 Task: Create a task  Develop a new online tool for online surveys and polls , assign it to team member softage.1@softage.net in the project ArchTech and update the status of the task to  On Track  , set the priority of the task to Low
Action: Mouse moved to (66, 47)
Screenshot: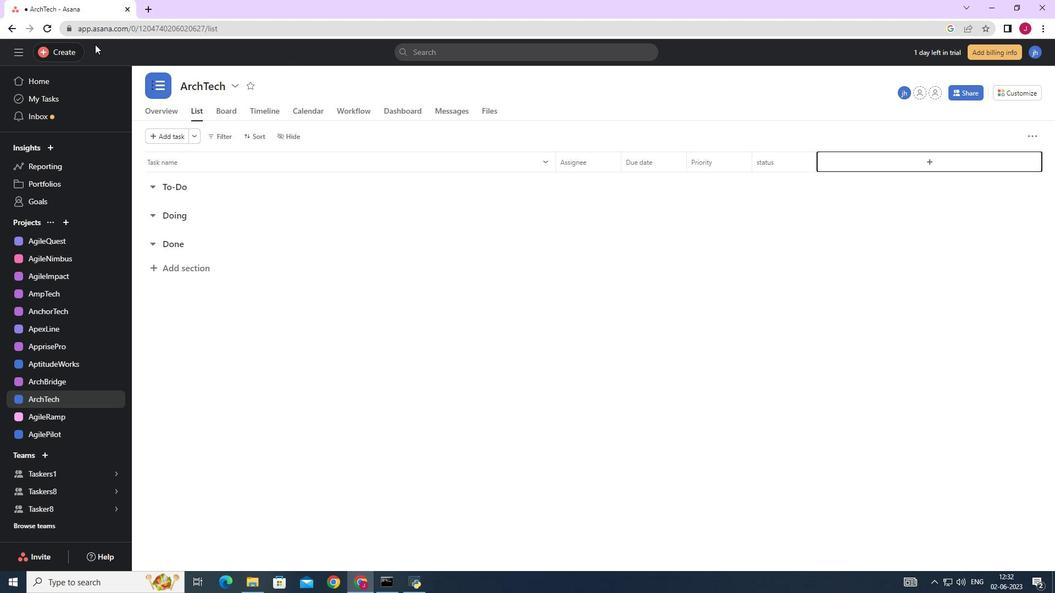 
Action: Mouse pressed left at (66, 47)
Screenshot: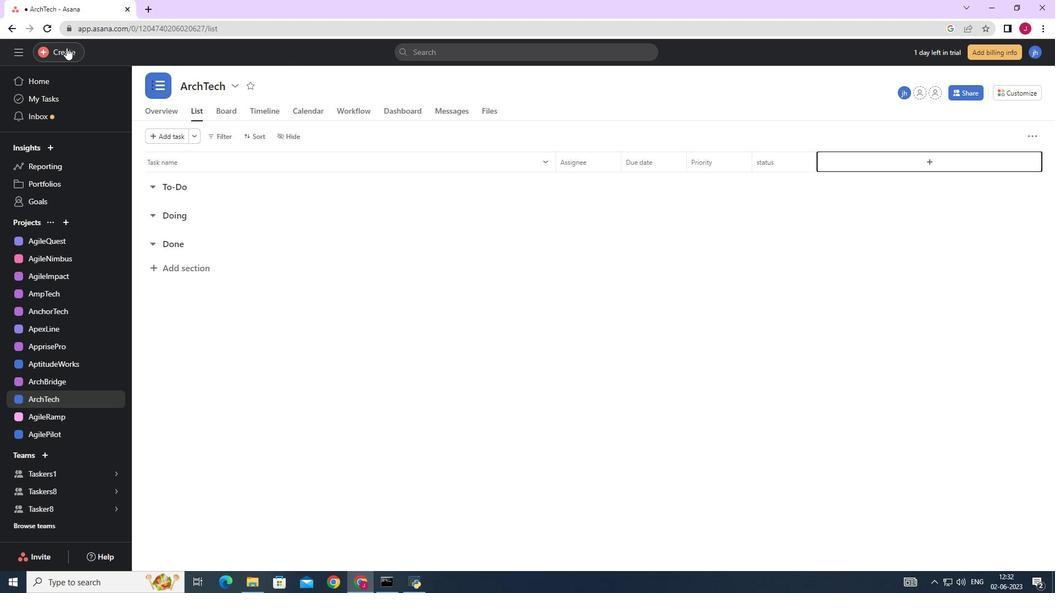 
Action: Mouse moved to (152, 54)
Screenshot: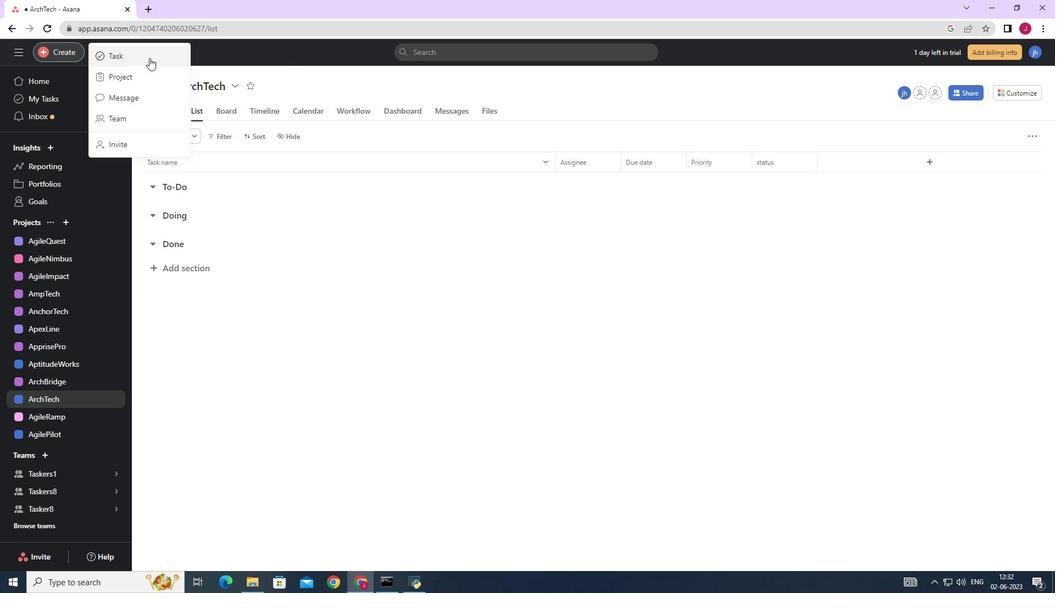
Action: Mouse pressed left at (152, 54)
Screenshot: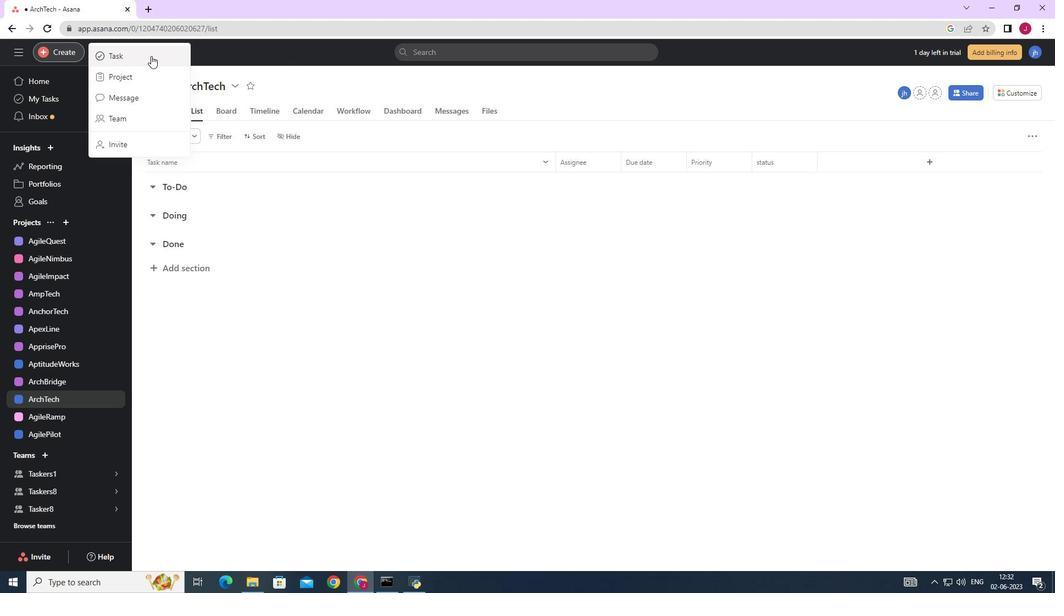 
Action: Mouse moved to (862, 364)
Screenshot: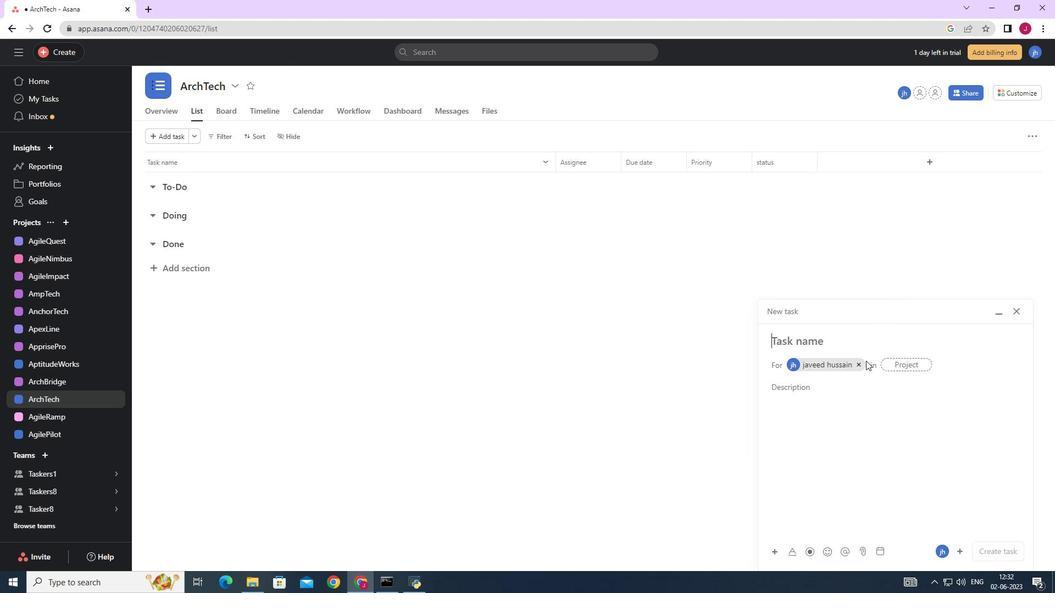 
Action: Mouse pressed left at (862, 364)
Screenshot: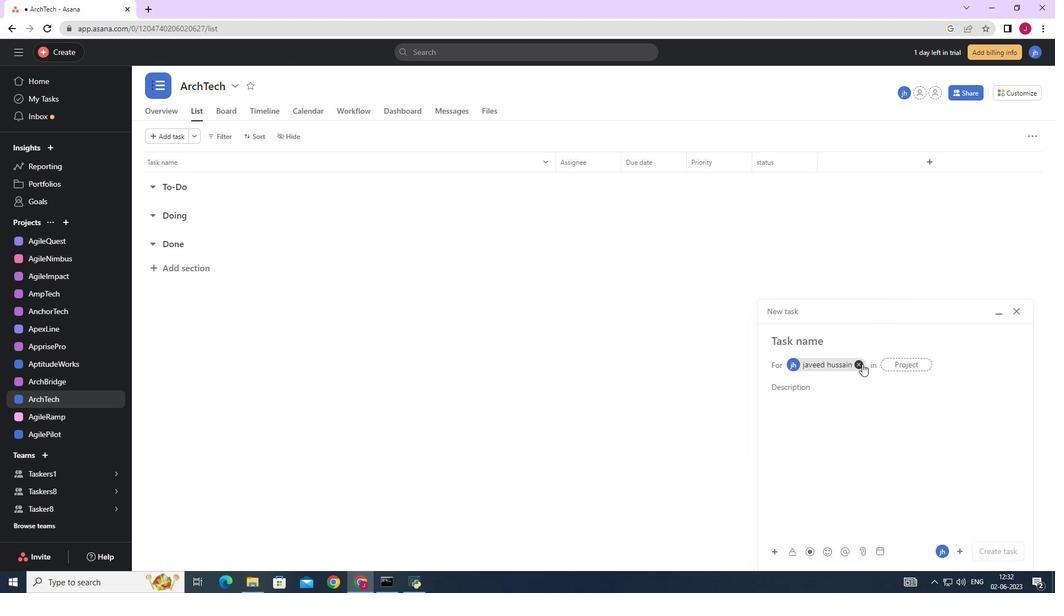 
Action: Mouse moved to (805, 342)
Screenshot: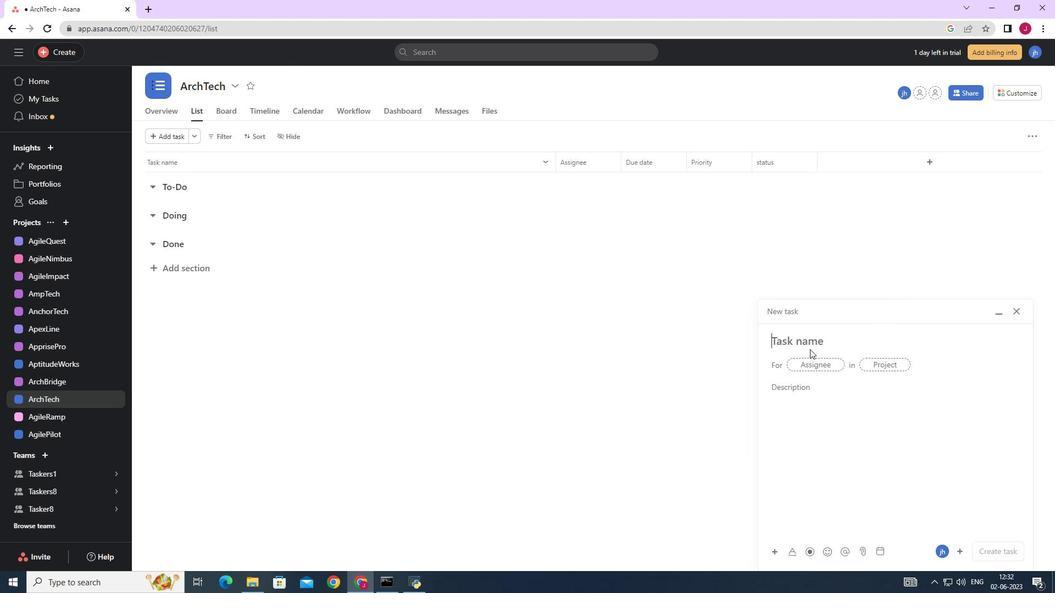 
Action: Mouse pressed left at (805, 342)
Screenshot: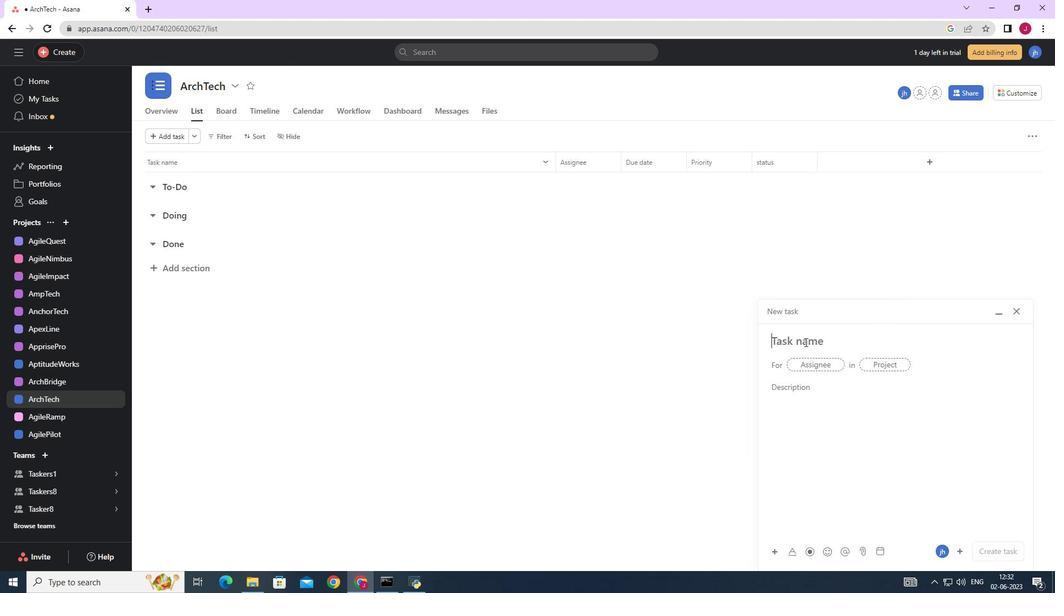 
Action: Key pressed <Key.caps_lock>D<Key.caps_lock>evelop<Key.space>a<Key.space>new<Key.space>on;ine<Key.space><Key.backspace><Key.backspace><Key.backspace><Key.backspace><Key.backspace>line<Key.space>tool<Key.space>for<Key.space>online<Key.space>surveys<Key.space>and<Key.space>pos<Key.backspace>lls
Screenshot: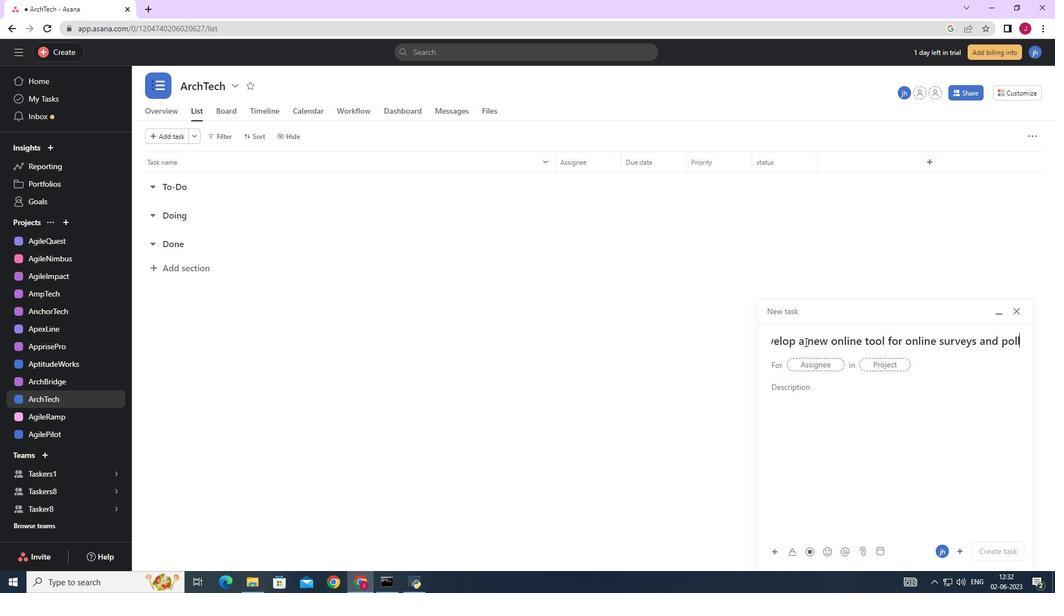 
Action: Mouse moved to (811, 359)
Screenshot: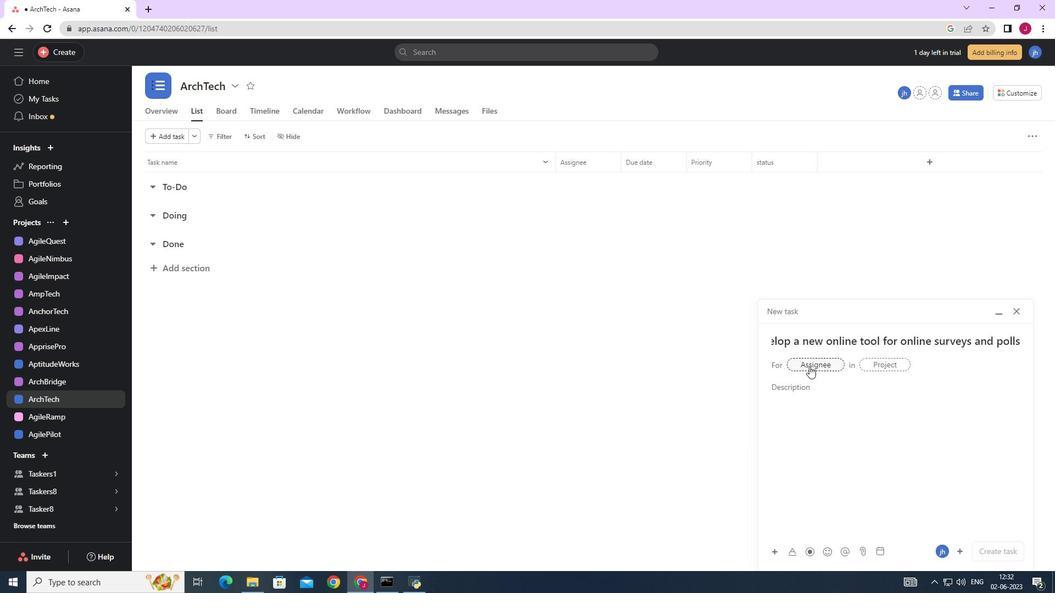 
Action: Mouse pressed left at (811, 359)
Screenshot: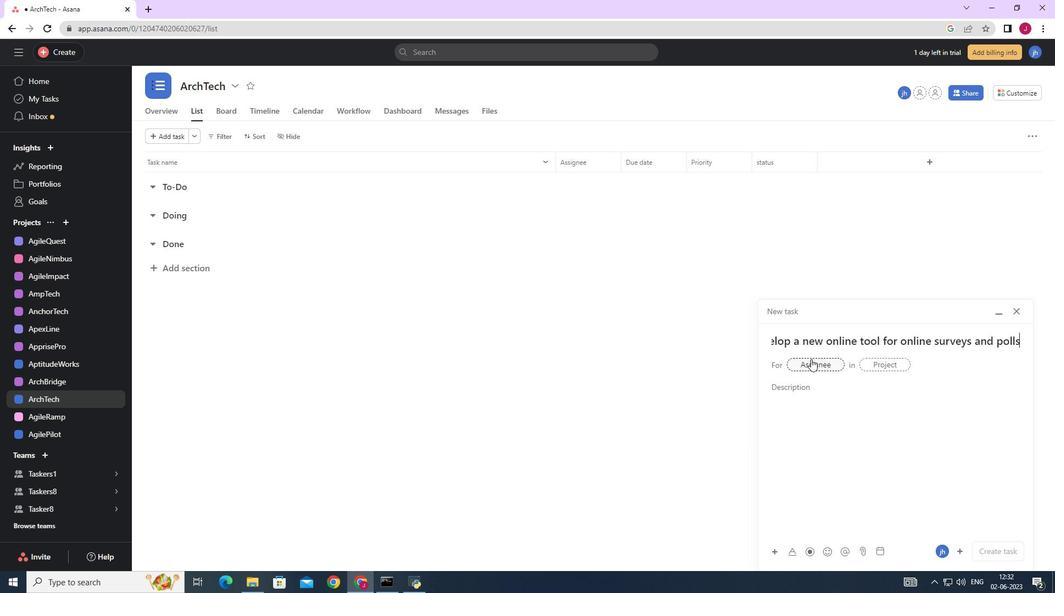 
Action: Key pressed softage.1
Screenshot: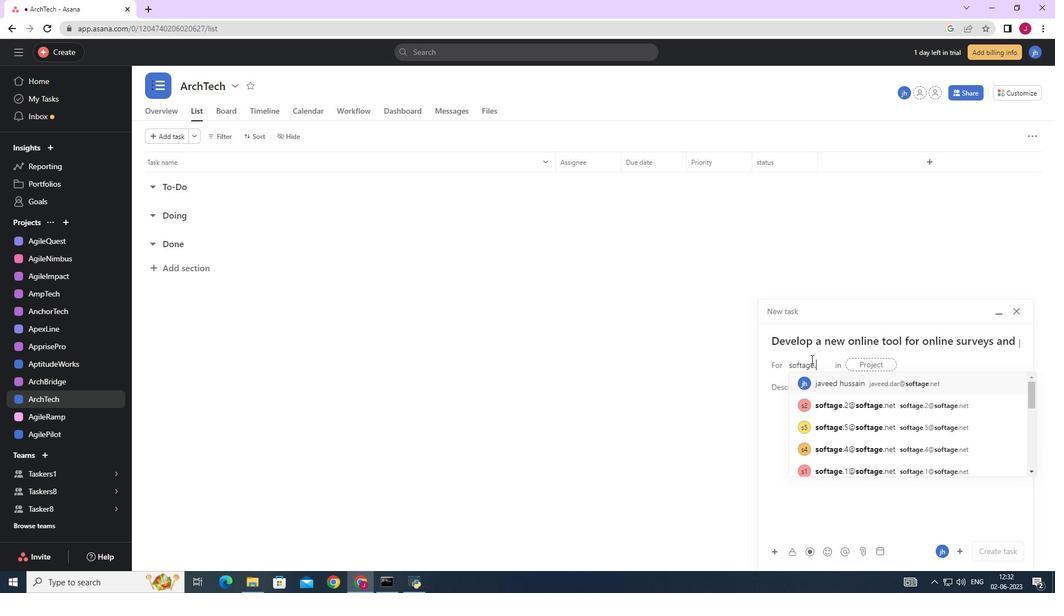 
Action: Mouse moved to (836, 383)
Screenshot: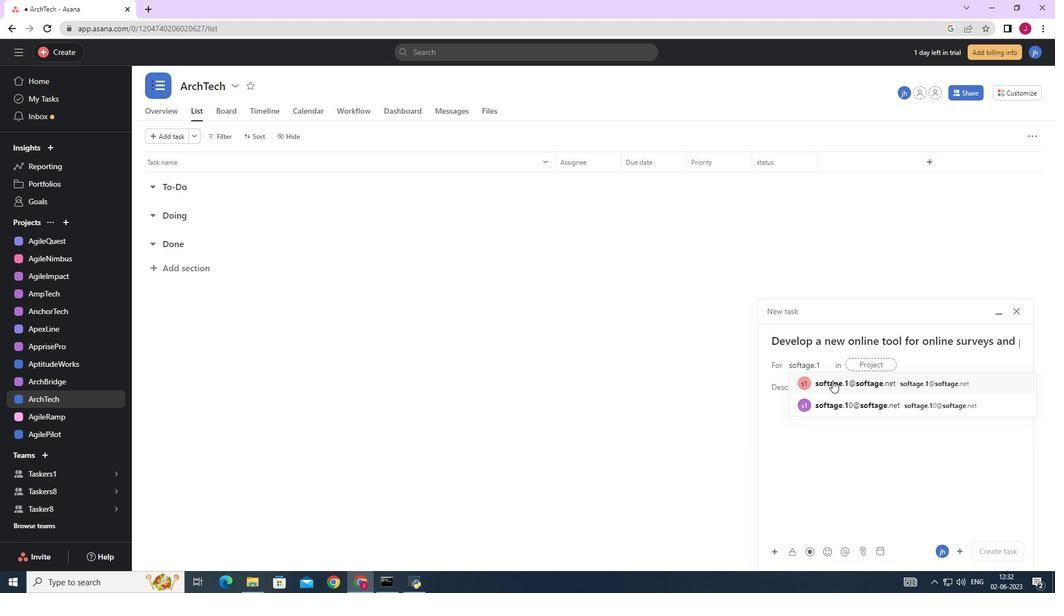 
Action: Mouse pressed left at (836, 383)
Screenshot: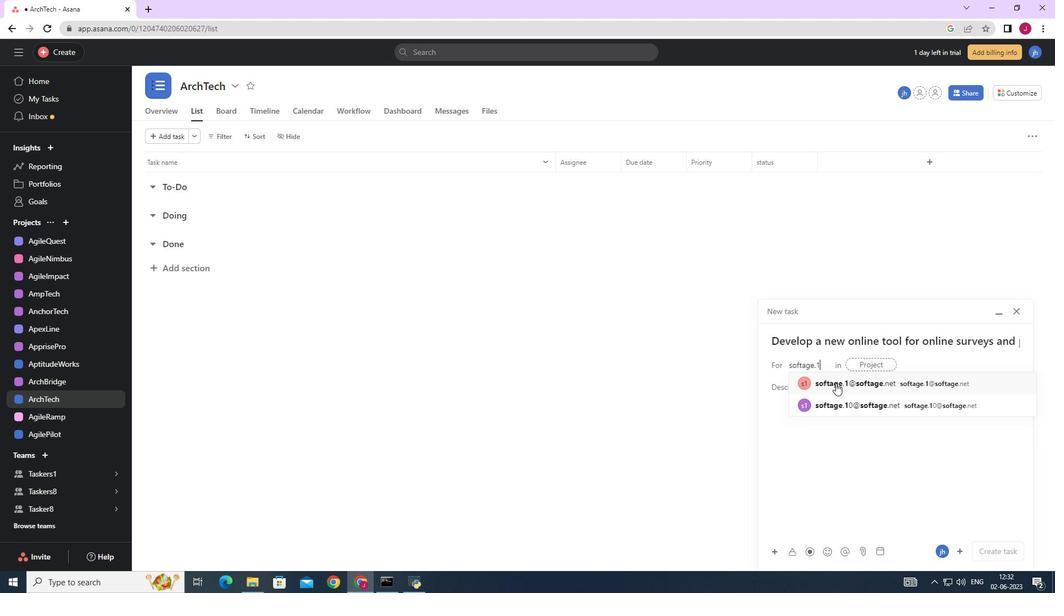 
Action: Mouse moved to (911, 364)
Screenshot: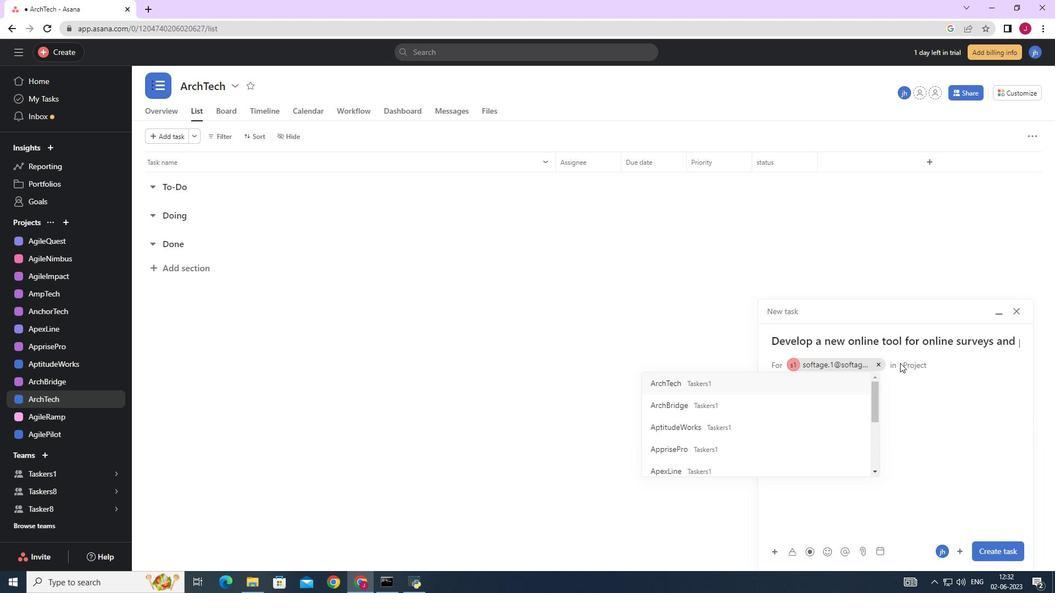 
Action: Mouse pressed left at (911, 364)
Screenshot: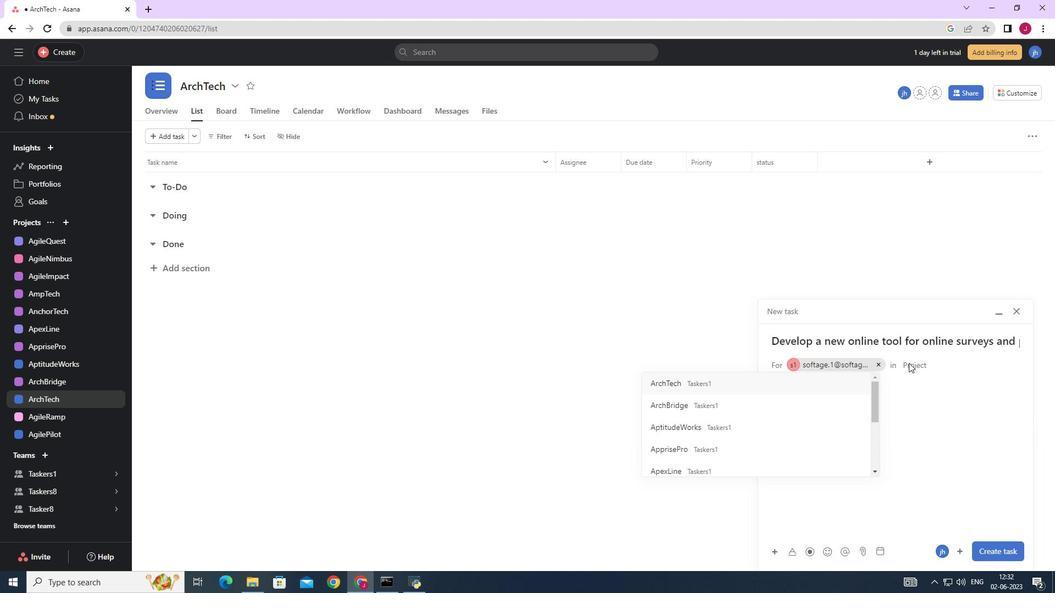 
Action: Mouse moved to (714, 381)
Screenshot: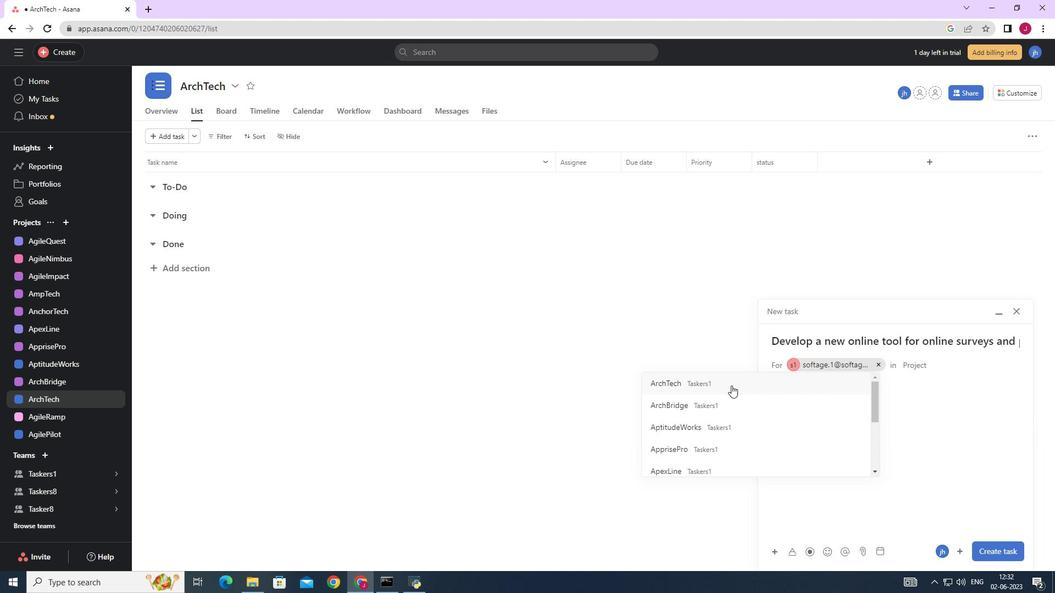 
Action: Mouse pressed left at (714, 381)
Screenshot: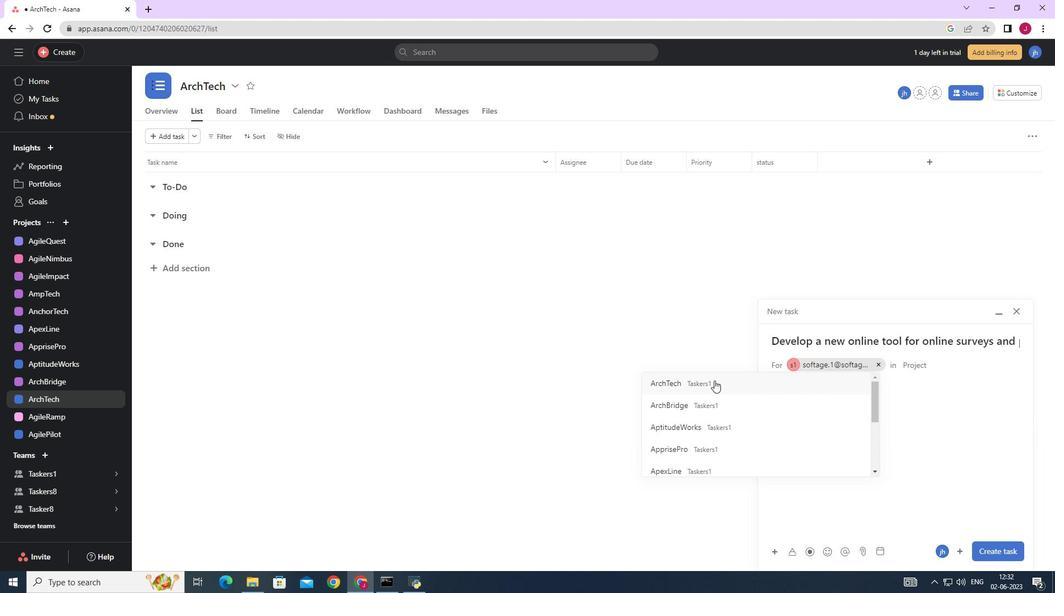 
Action: Mouse moved to (820, 393)
Screenshot: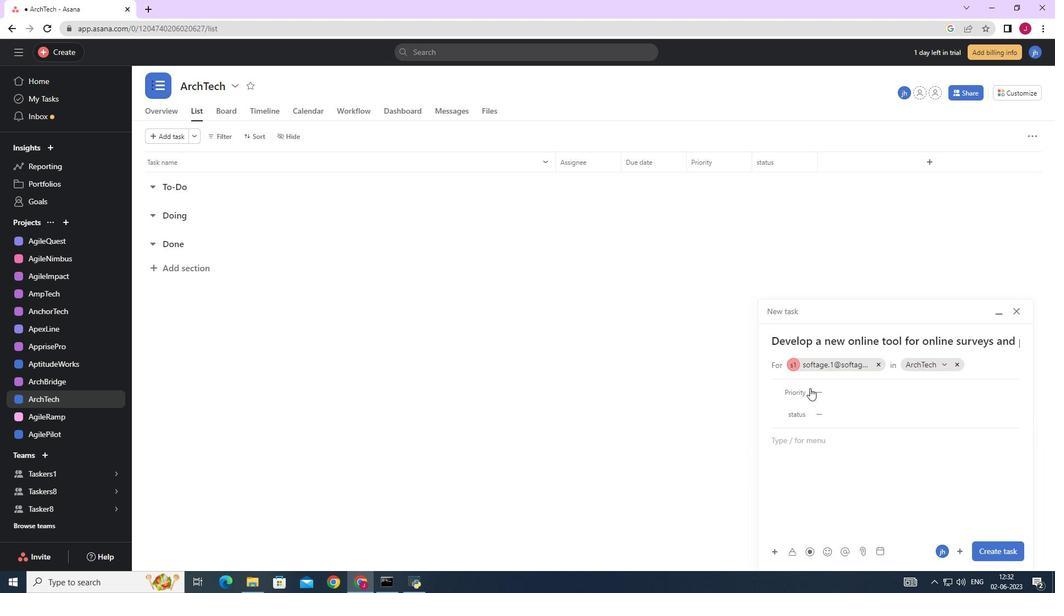 
Action: Mouse pressed left at (820, 393)
Screenshot: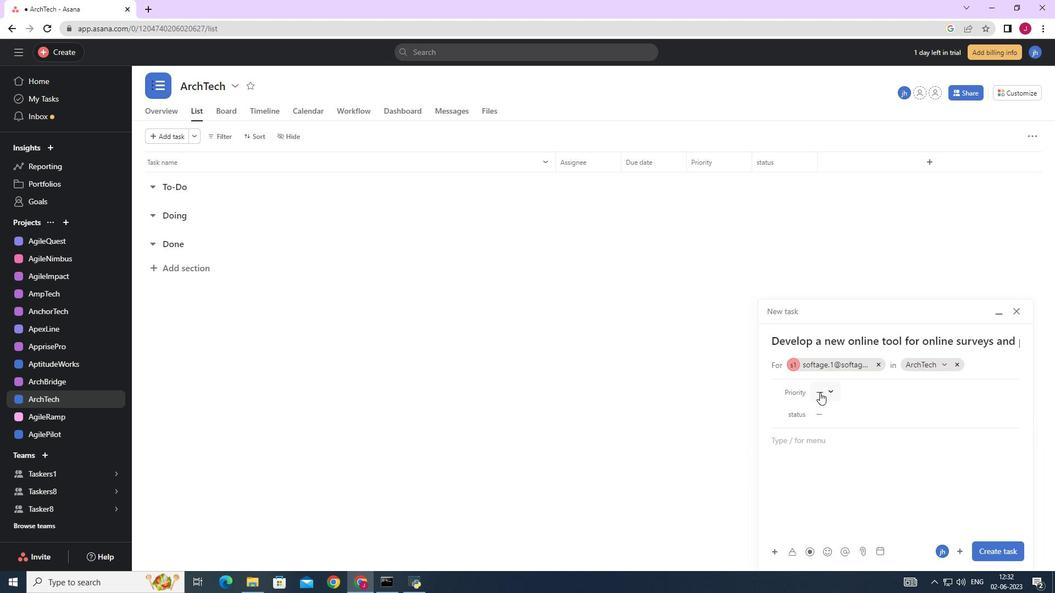
Action: Mouse moved to (840, 466)
Screenshot: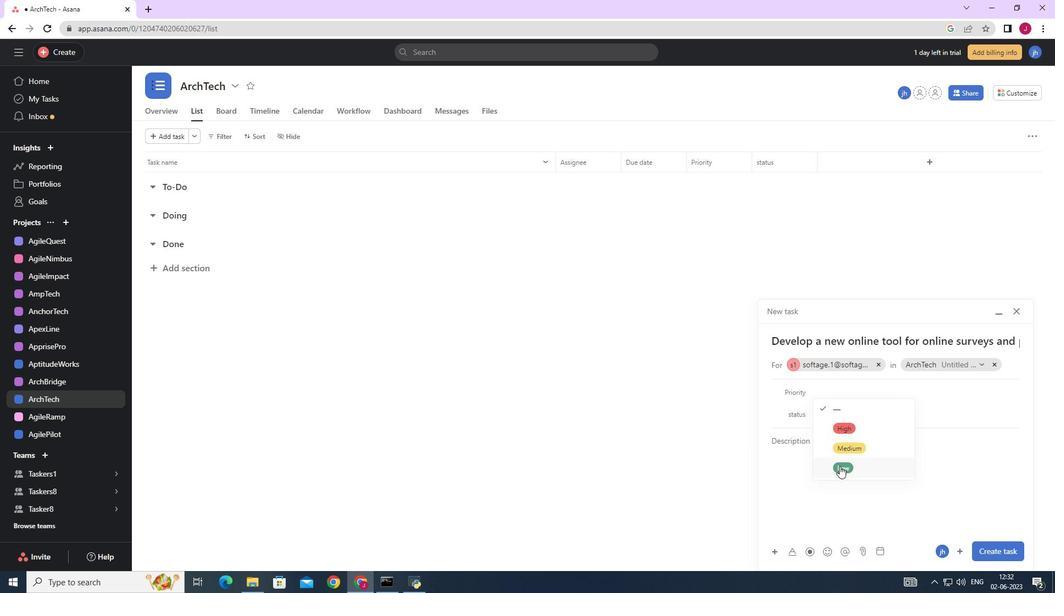
Action: Mouse pressed left at (840, 466)
Screenshot: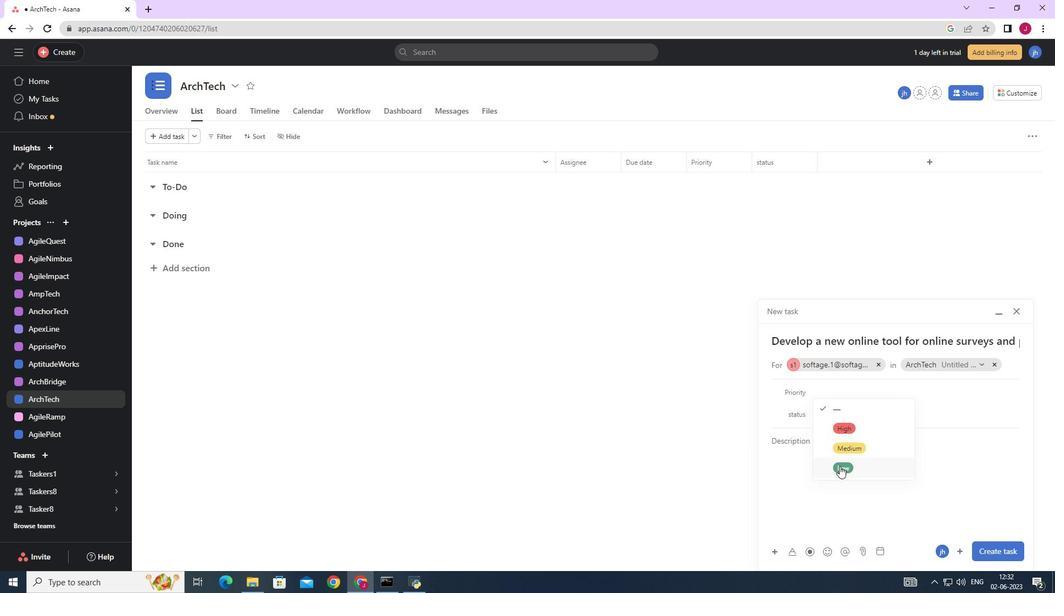 
Action: Mouse moved to (835, 414)
Screenshot: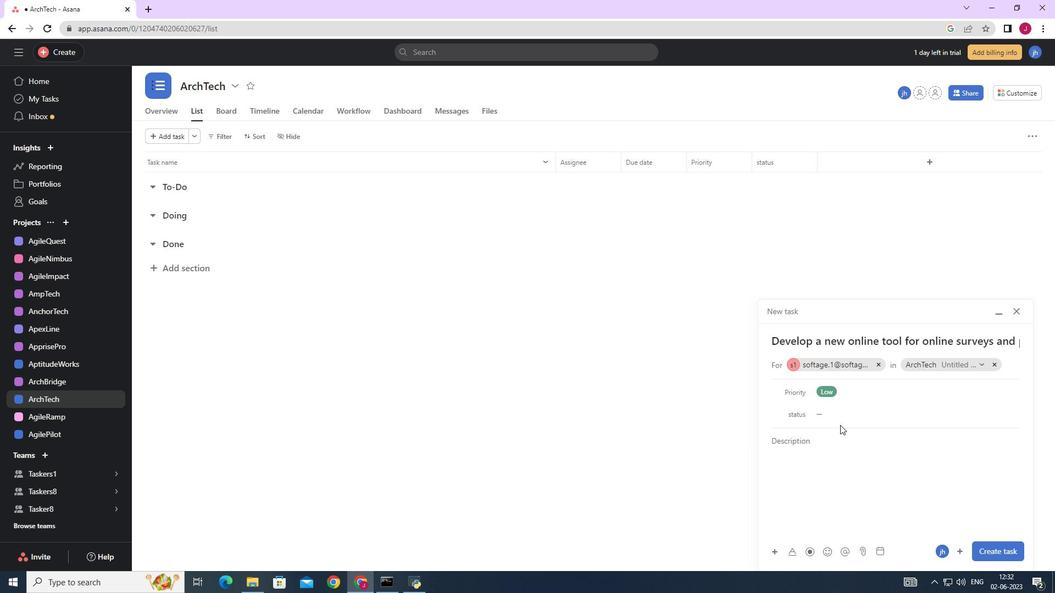 
Action: Mouse pressed left at (835, 414)
Screenshot: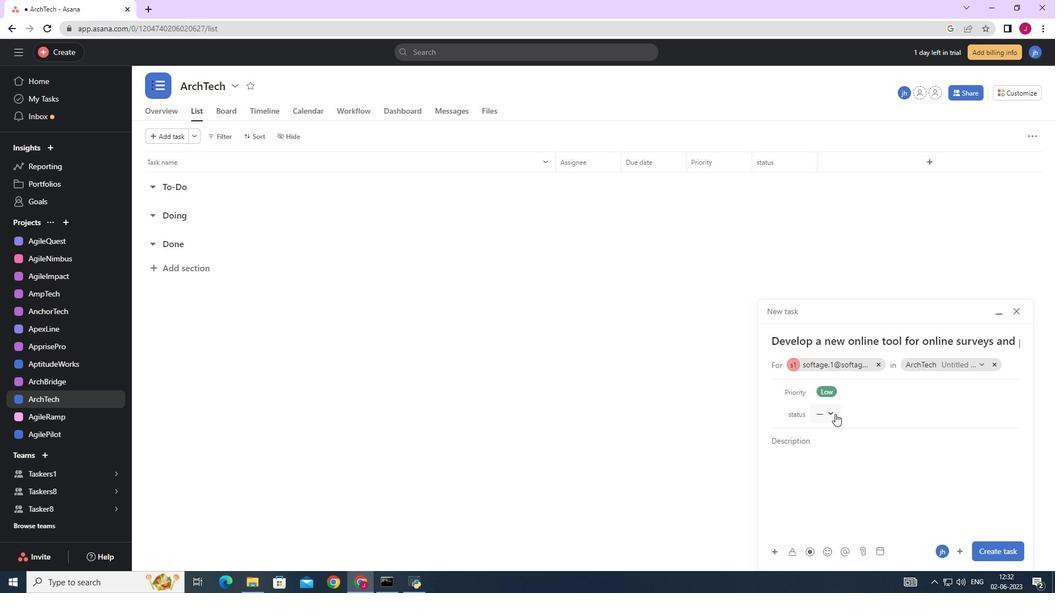 
Action: Mouse moved to (852, 441)
Screenshot: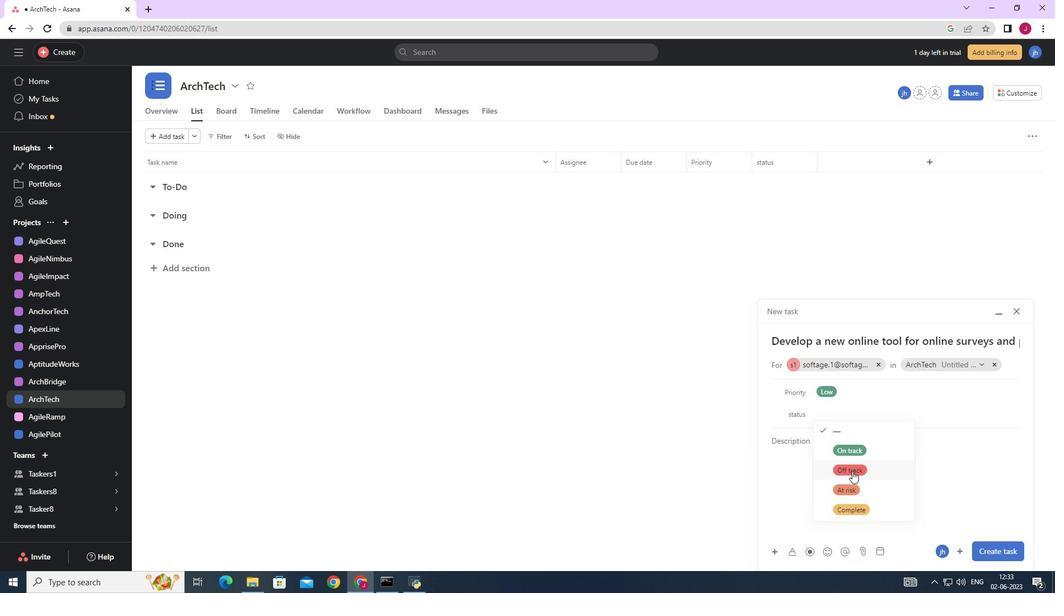 
Action: Mouse pressed left at (852, 441)
Screenshot: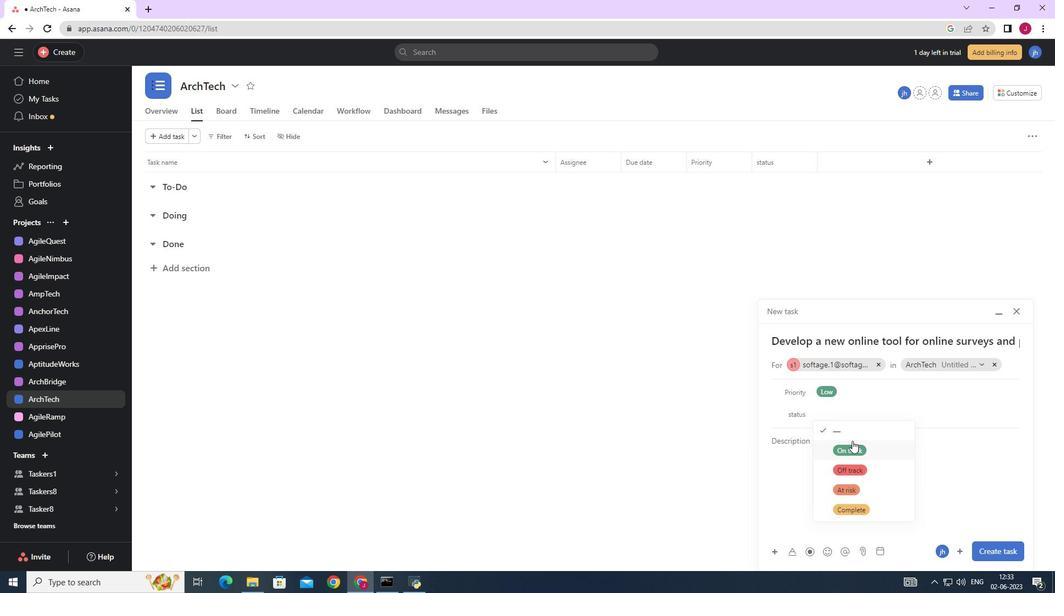 
Action: Mouse moved to (996, 550)
Screenshot: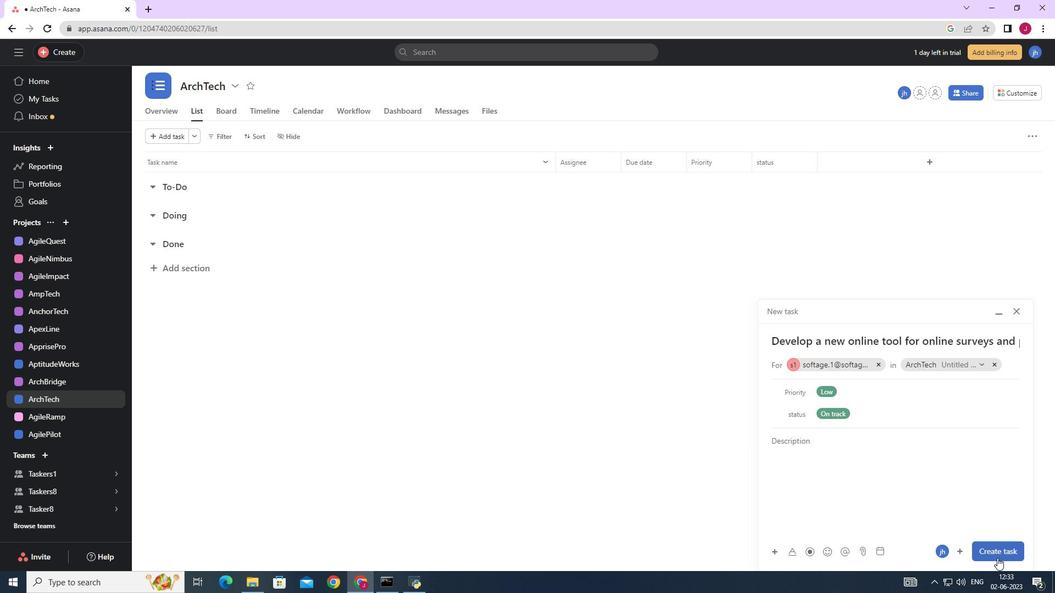 
Action: Mouse pressed left at (996, 550)
Screenshot: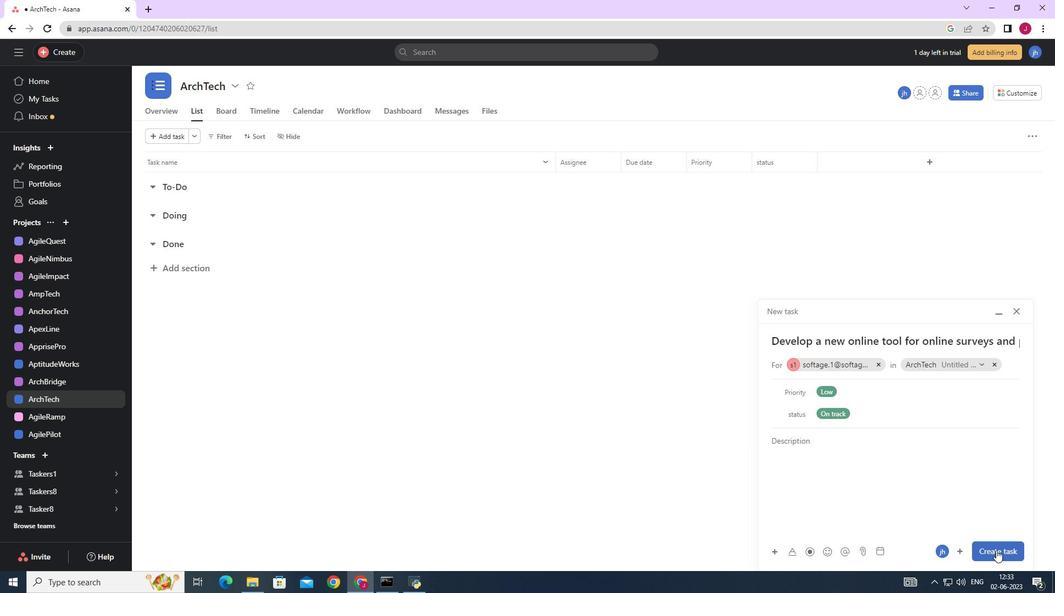 
Action: Mouse moved to (983, 538)
Screenshot: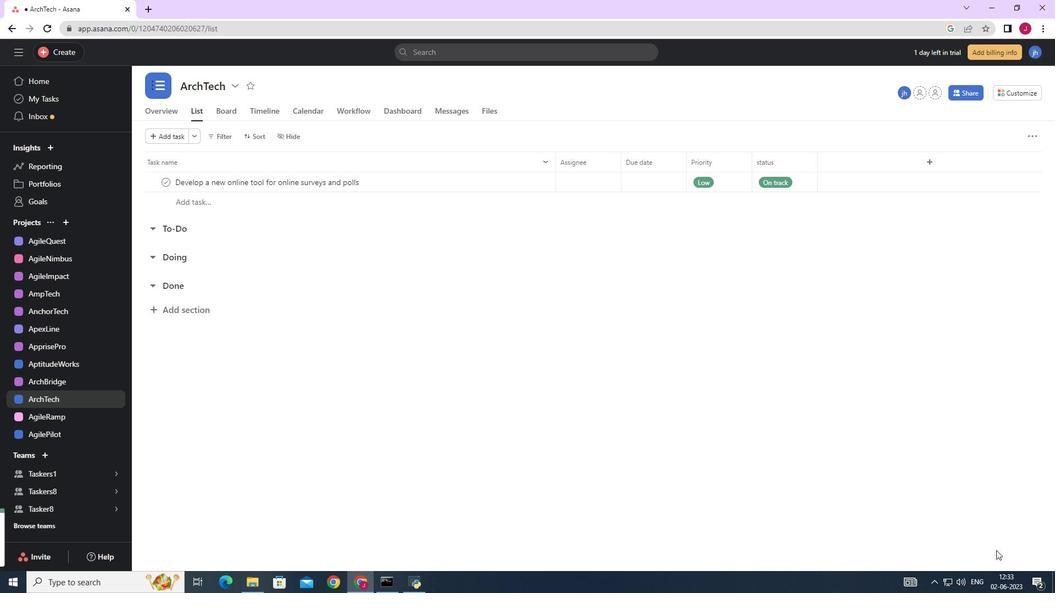 
